 Task: Invite a collaborator to your GitHub repository.
Action: Mouse moved to (655, 45)
Screenshot: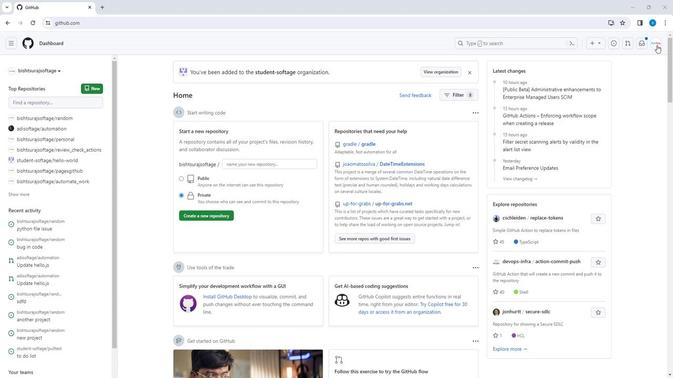 
Action: Mouse pressed left at (655, 45)
Screenshot: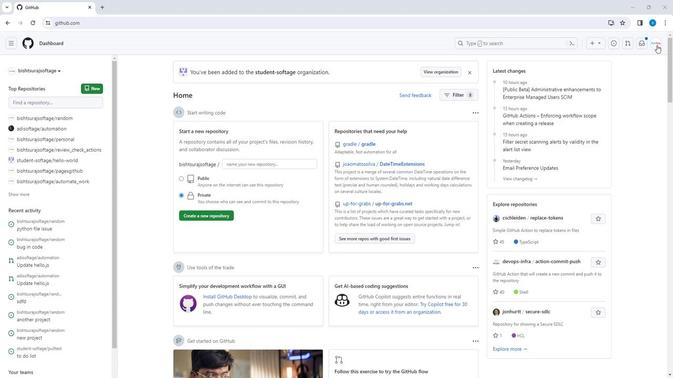
Action: Mouse moved to (622, 92)
Screenshot: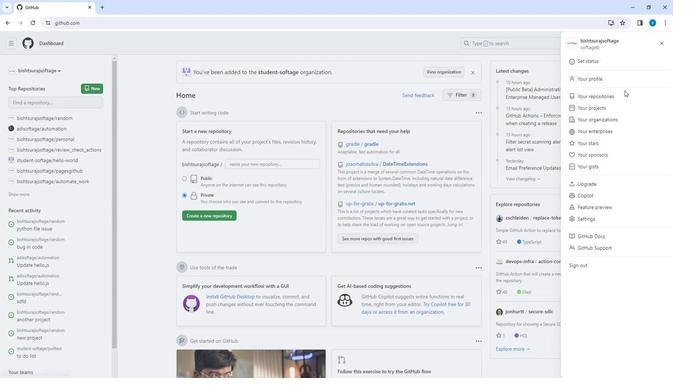 
Action: Mouse pressed left at (622, 92)
Screenshot: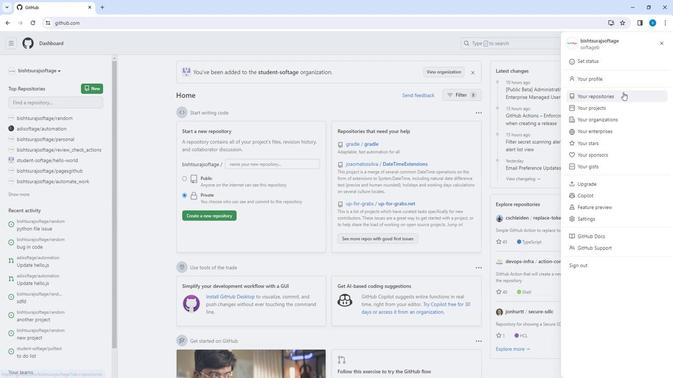 
Action: Mouse moved to (250, 148)
Screenshot: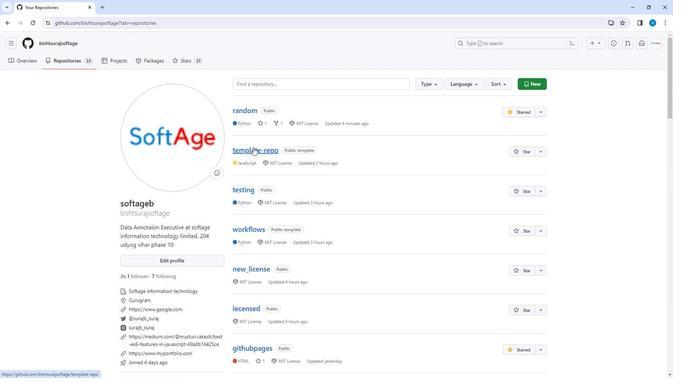 
Action: Mouse pressed left at (250, 148)
Screenshot: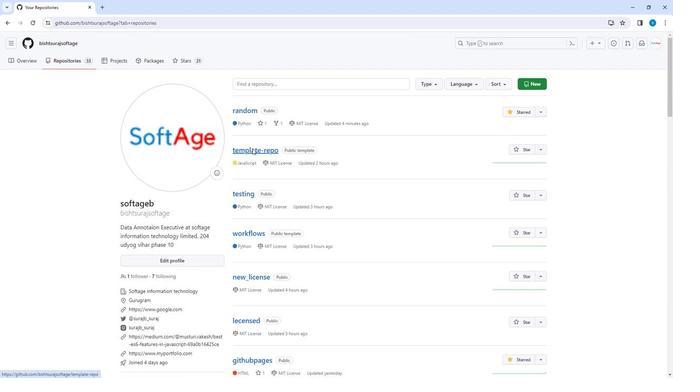 
Action: Mouse moved to (249, 151)
Screenshot: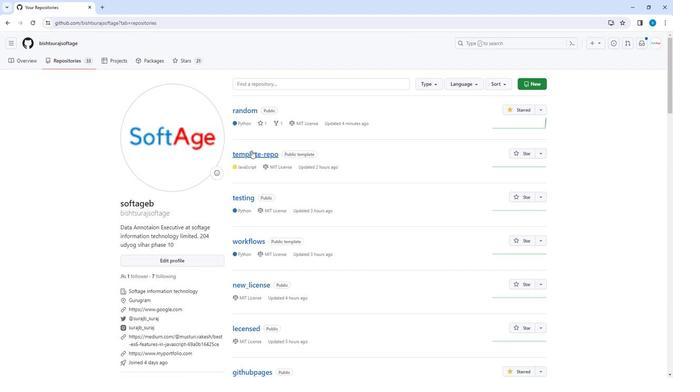 
Action: Mouse pressed left at (249, 151)
Screenshot: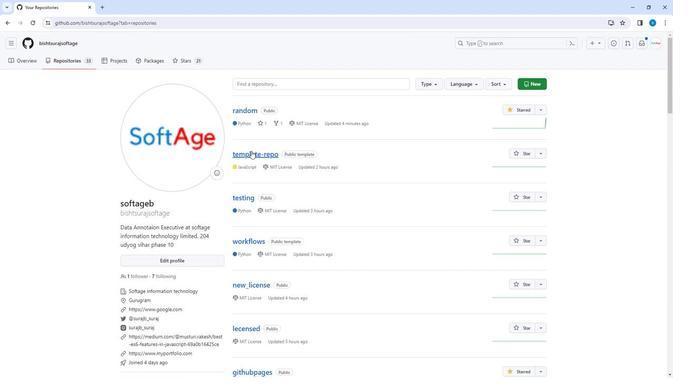 
Action: Mouse moved to (292, 63)
Screenshot: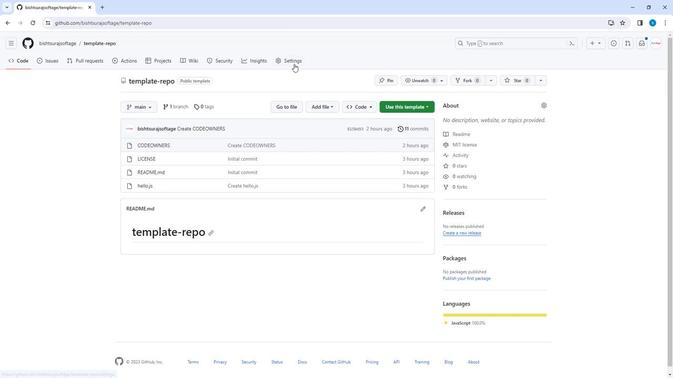
Action: Mouse pressed left at (292, 63)
Screenshot: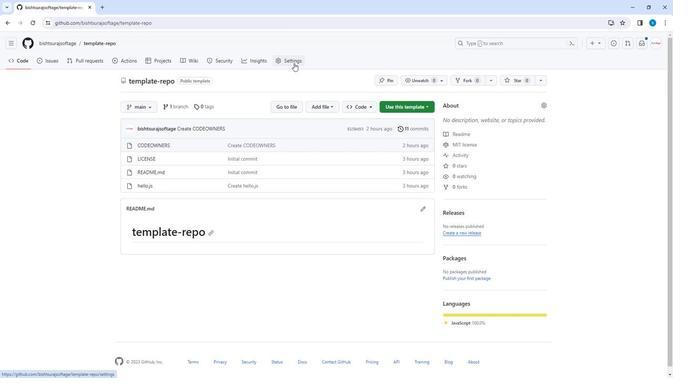
Action: Mouse moved to (147, 111)
Screenshot: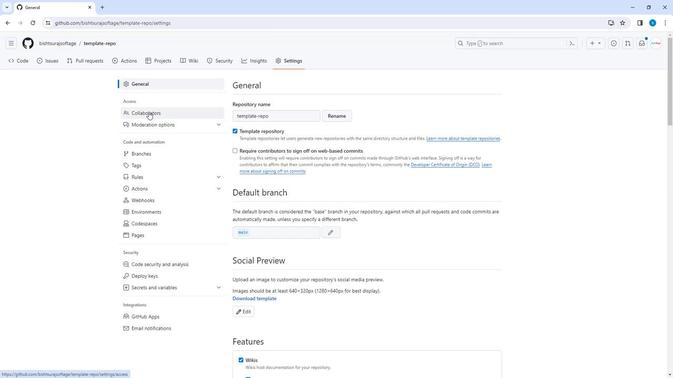 
Action: Mouse pressed left at (147, 111)
Screenshot: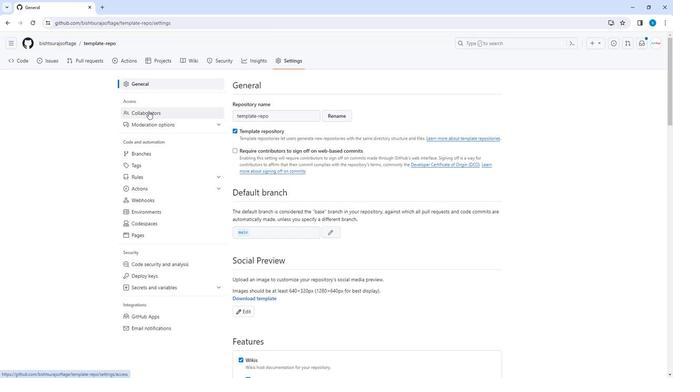 
Action: Mouse moved to (374, 252)
Screenshot: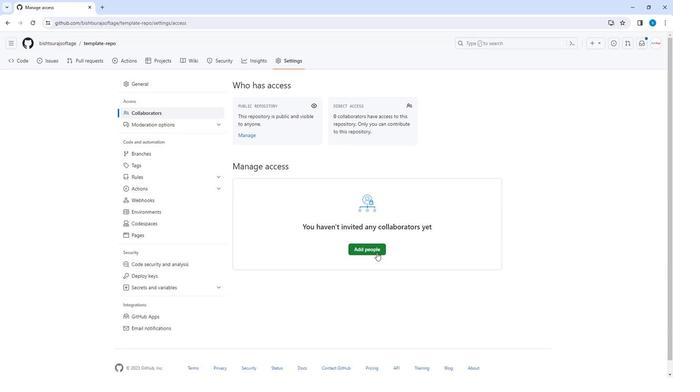 
Action: Mouse pressed left at (374, 252)
Screenshot: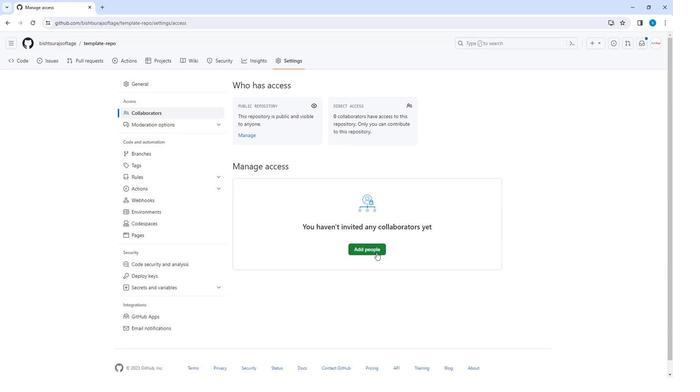 
Action: Key pressed a
Screenshot: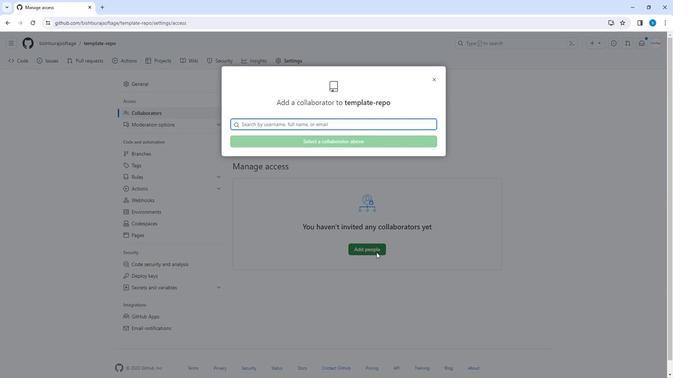 
Action: Mouse moved to (374, 252)
Screenshot: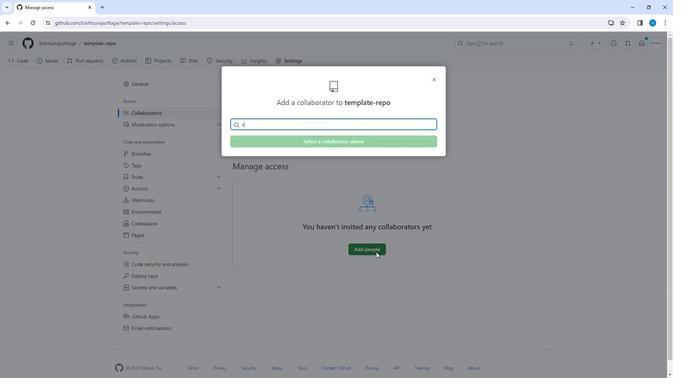 
Action: Key pressed d
Screenshot: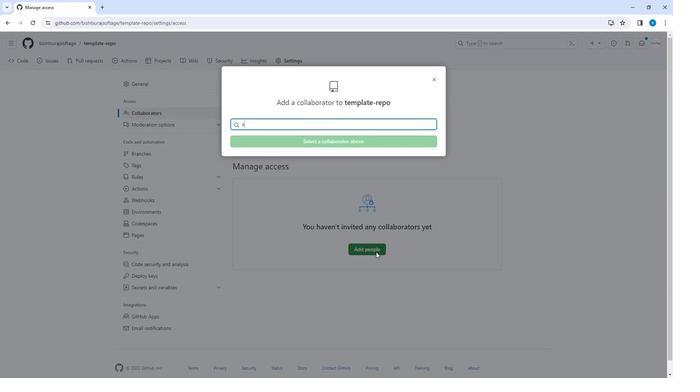 
Action: Mouse moved to (255, 144)
Screenshot: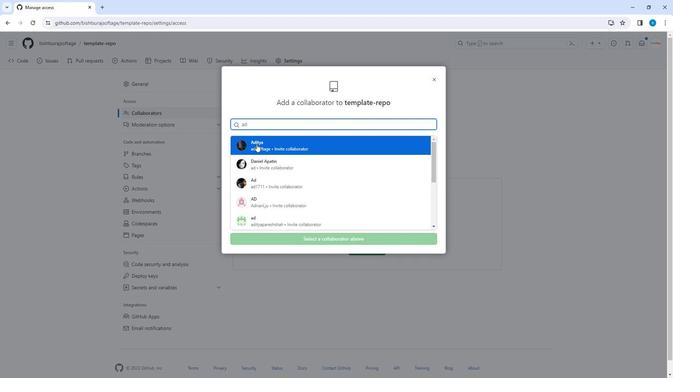 
Action: Mouse pressed left at (255, 144)
Screenshot: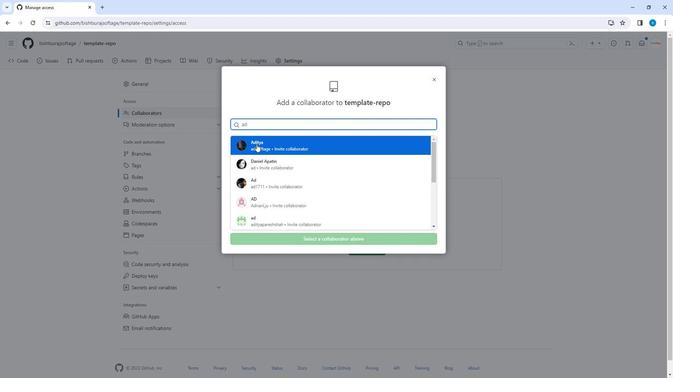 
Action: Mouse moved to (262, 157)
Screenshot: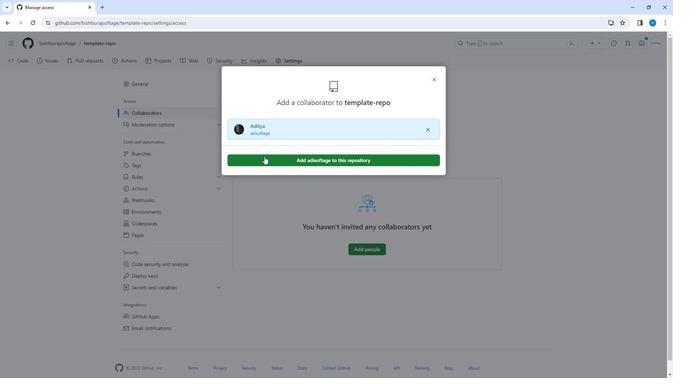
Action: Mouse pressed left at (262, 157)
Screenshot: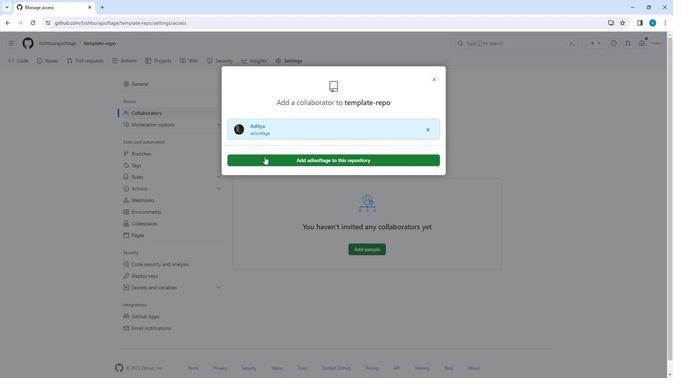 
Action: Mouse moved to (394, 255)
Screenshot: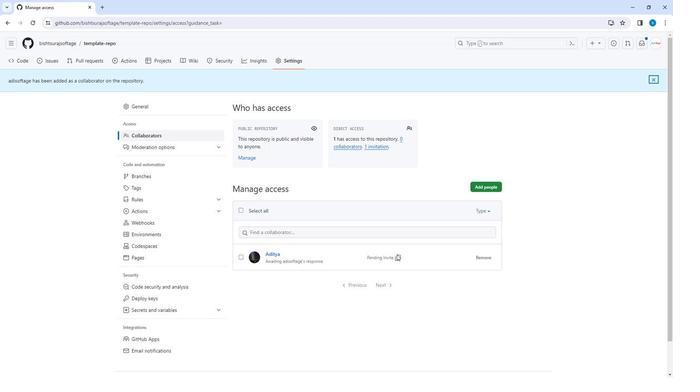 
Action: Mouse pressed left at (394, 255)
Screenshot: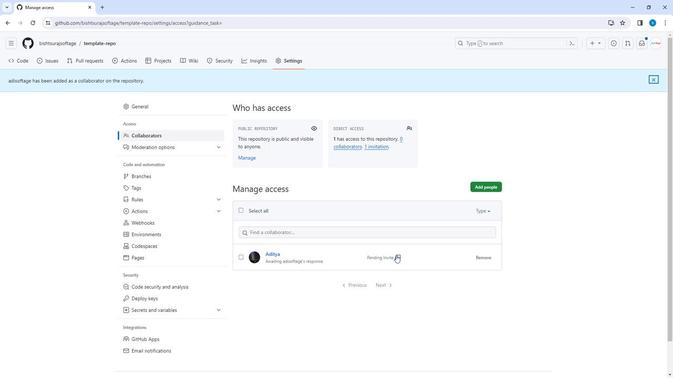 
Action: Mouse moved to (404, 281)
Screenshot: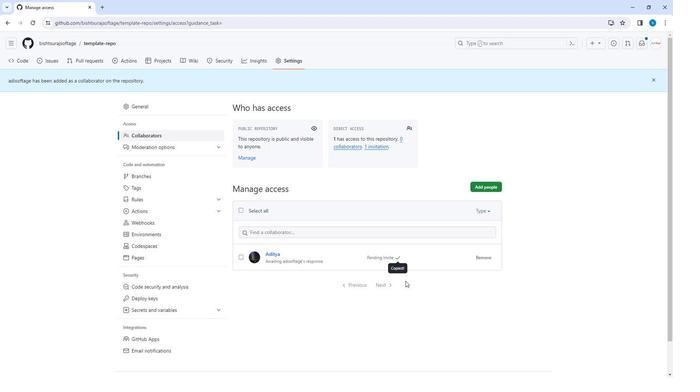 
Action: Mouse pressed left at (404, 281)
Screenshot: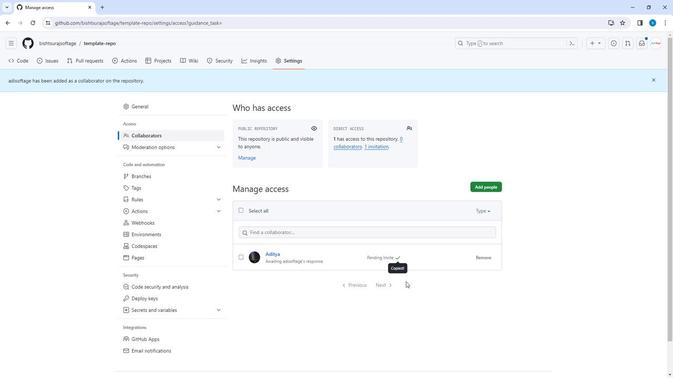 
